 Task: Add Hidden Stache Chardonnay to the cart.
Action: Mouse moved to (712, 249)
Screenshot: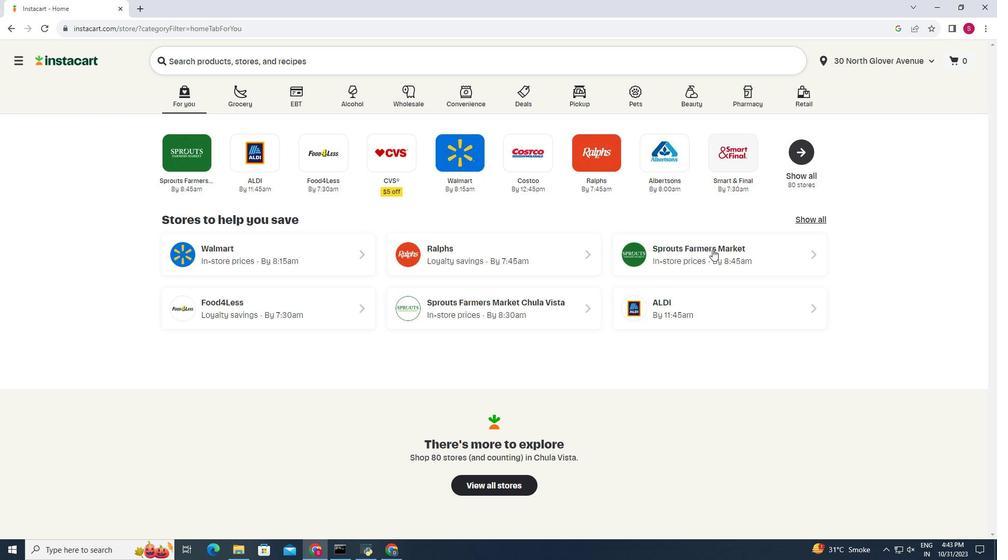 
Action: Mouse pressed left at (712, 249)
Screenshot: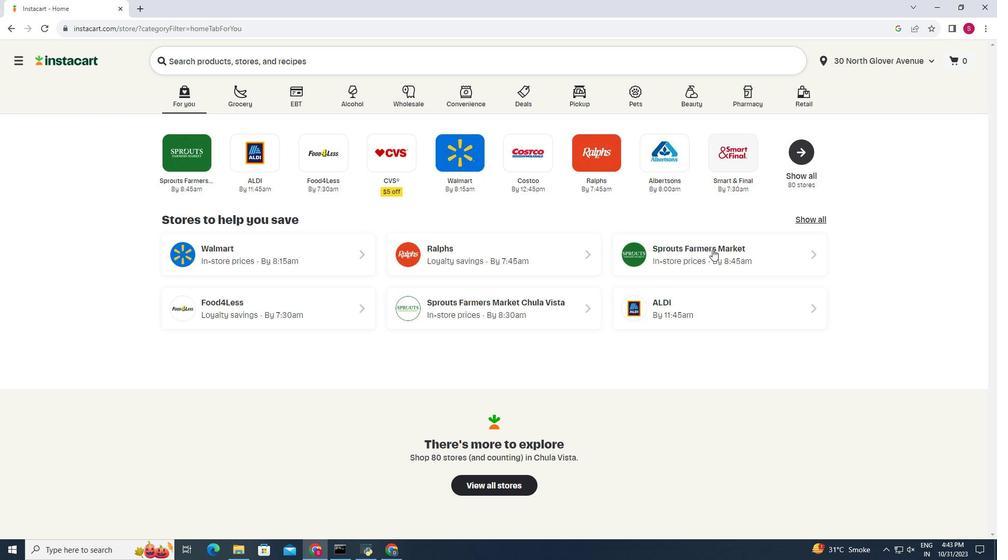 
Action: Mouse moved to (42, 499)
Screenshot: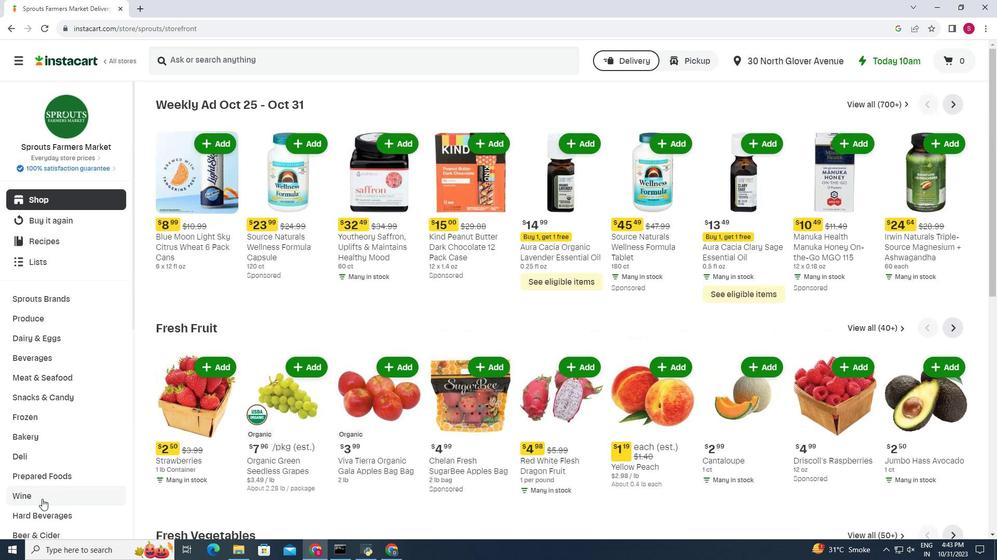 
Action: Mouse pressed left at (42, 499)
Screenshot: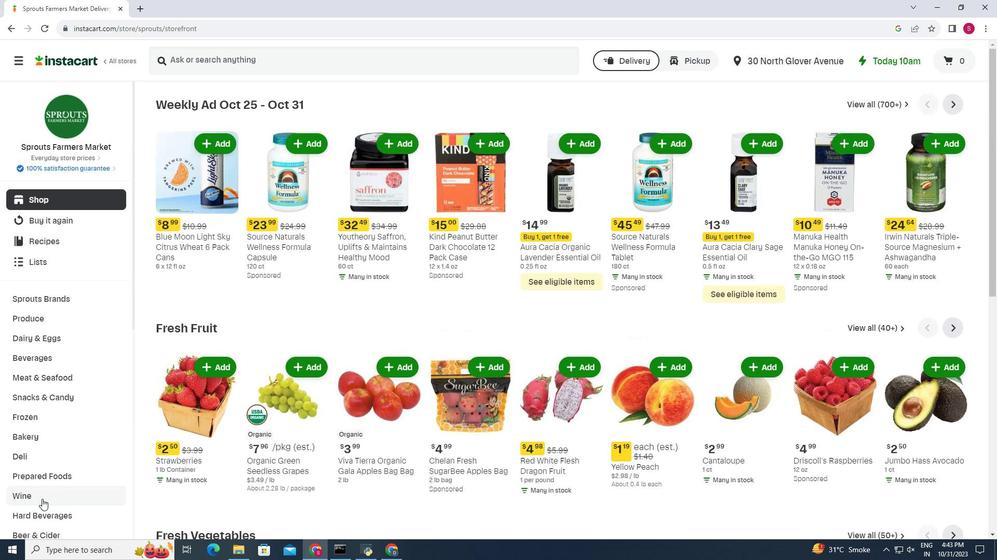 
Action: Mouse moved to (277, 127)
Screenshot: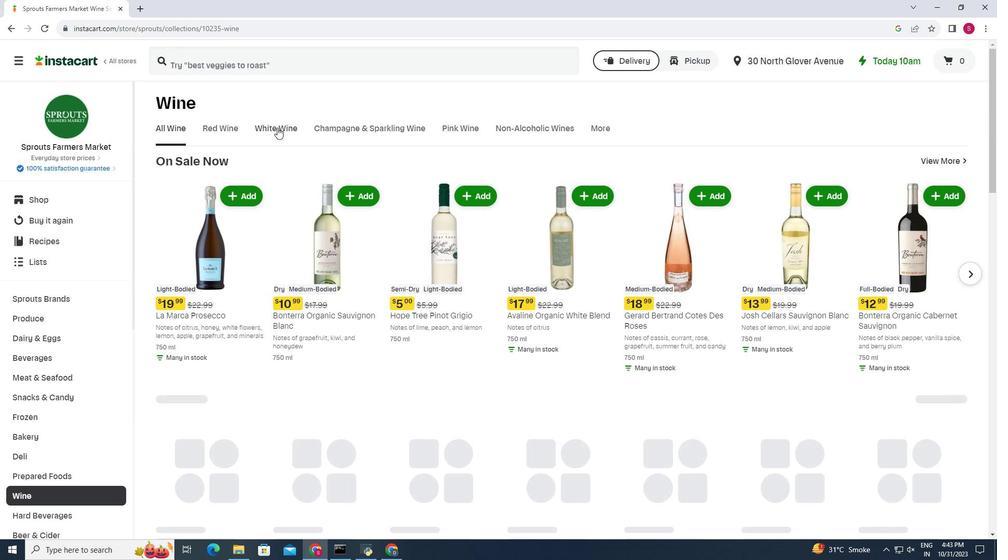 
Action: Mouse pressed left at (277, 127)
Screenshot: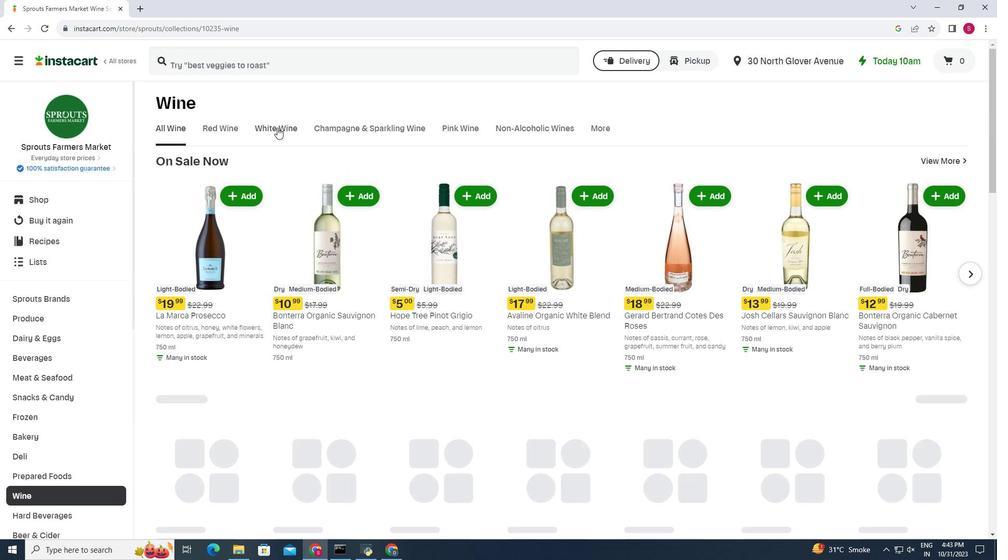 
Action: Mouse moved to (319, 166)
Screenshot: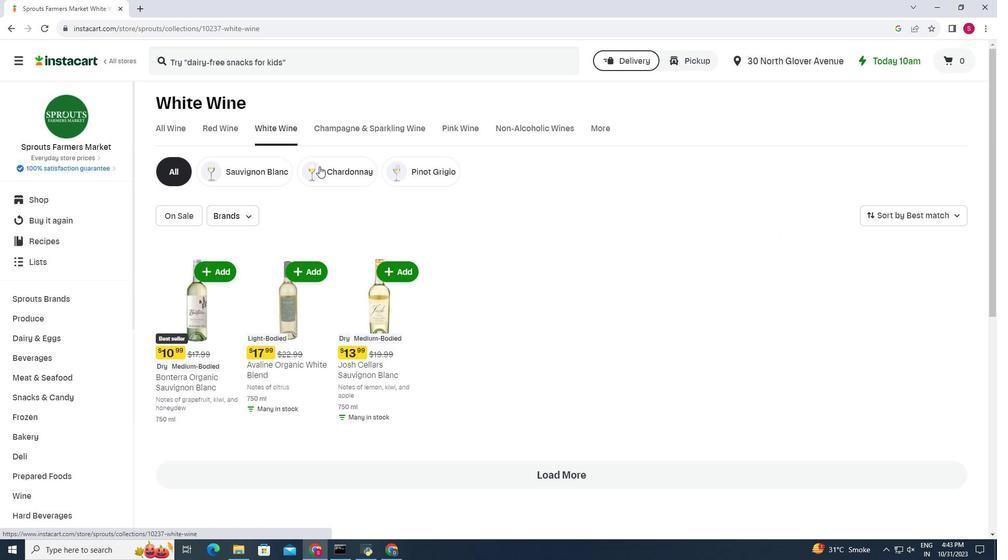 
Action: Mouse pressed left at (319, 166)
Screenshot: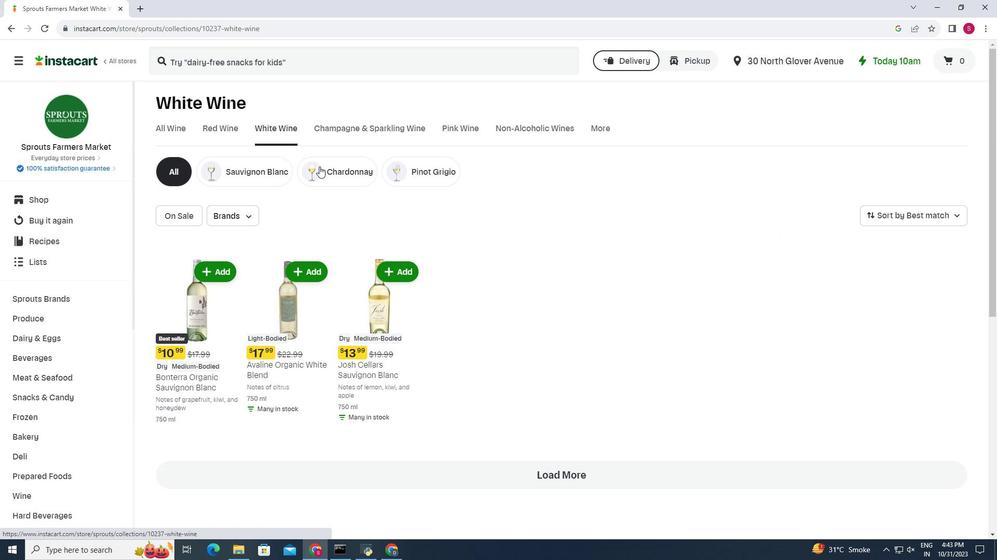 
Action: Mouse moved to (314, 274)
Screenshot: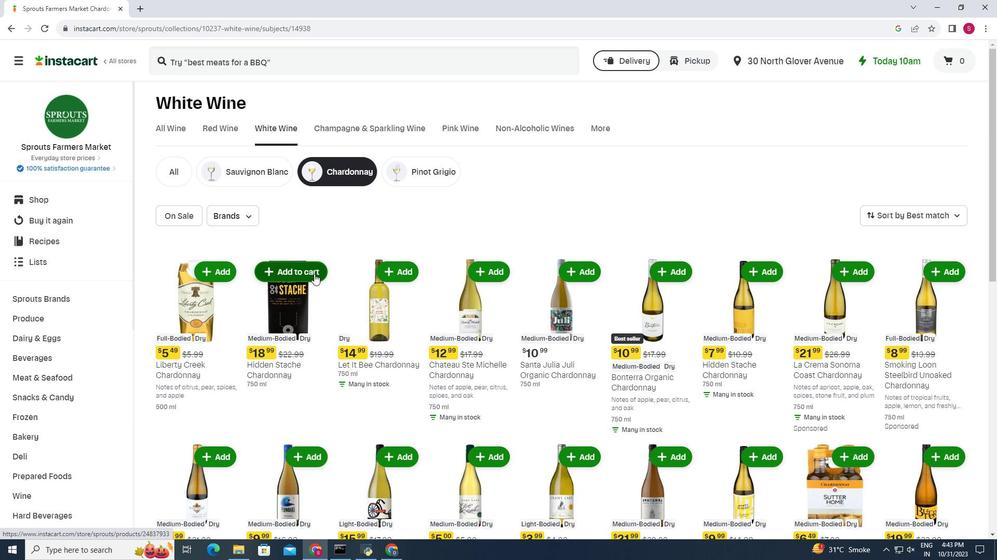
Action: Mouse pressed left at (314, 274)
Screenshot: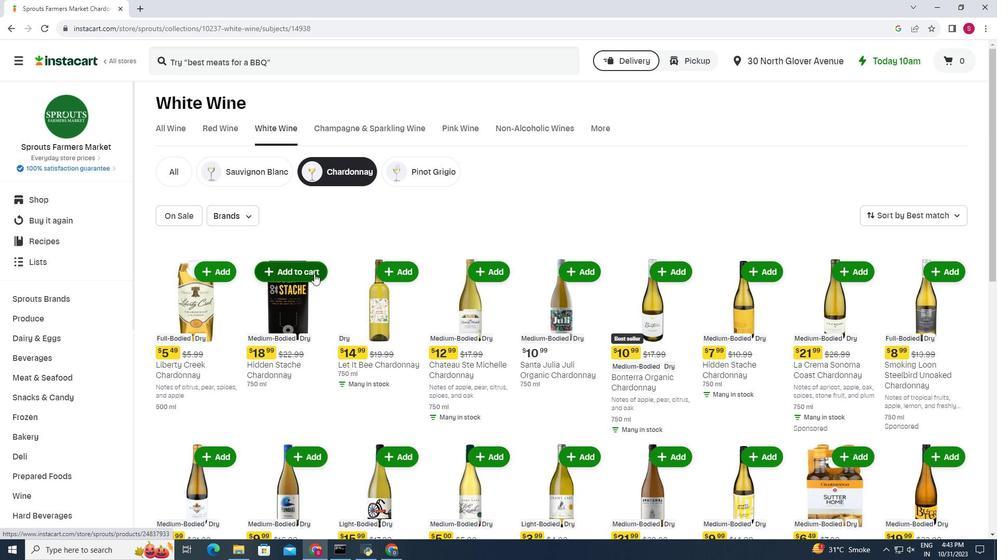 
Action: Mouse moved to (353, 244)
Screenshot: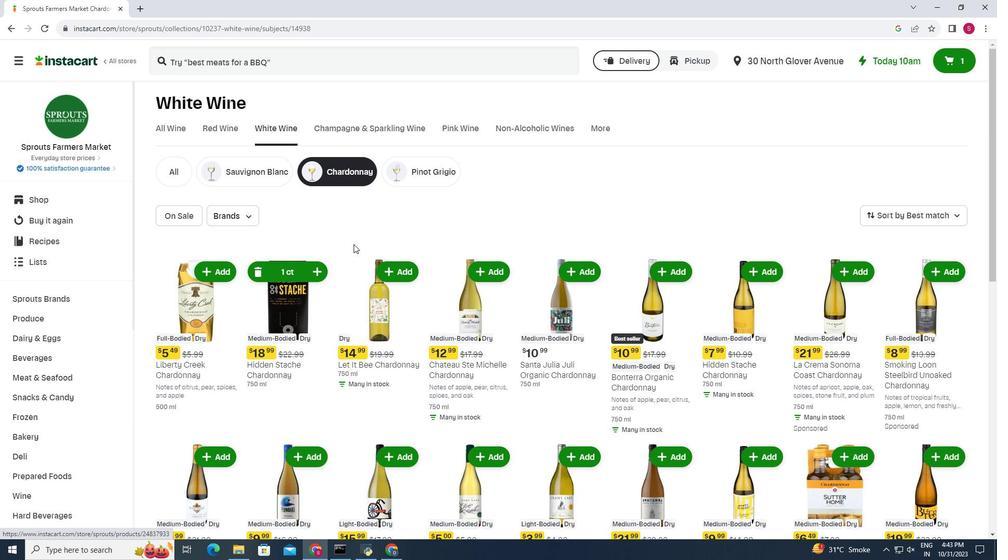 
